 Task: Change background image.
Action: Mouse moved to (284, 76)
Screenshot: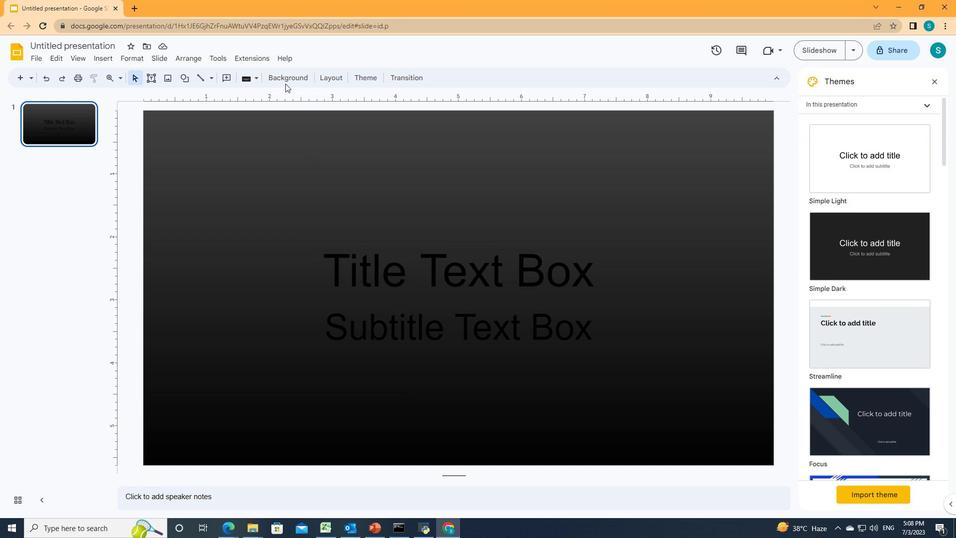 
Action: Mouse pressed left at (284, 76)
Screenshot: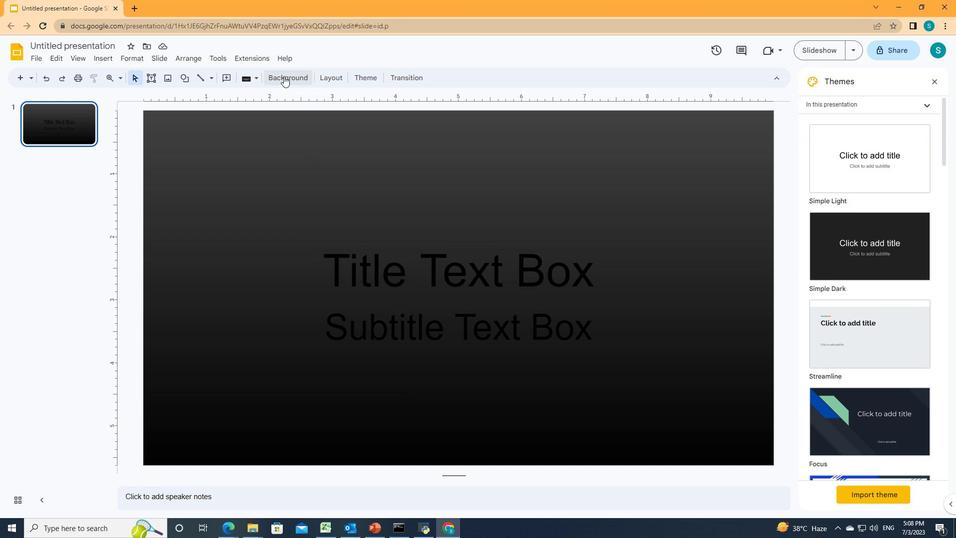 
Action: Mouse moved to (511, 277)
Screenshot: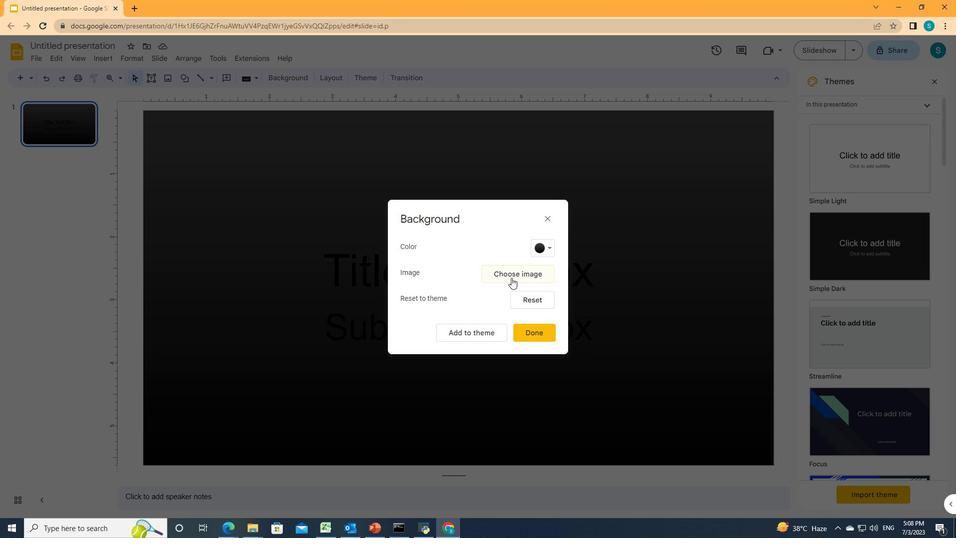 
Action: Mouse pressed left at (511, 277)
Screenshot: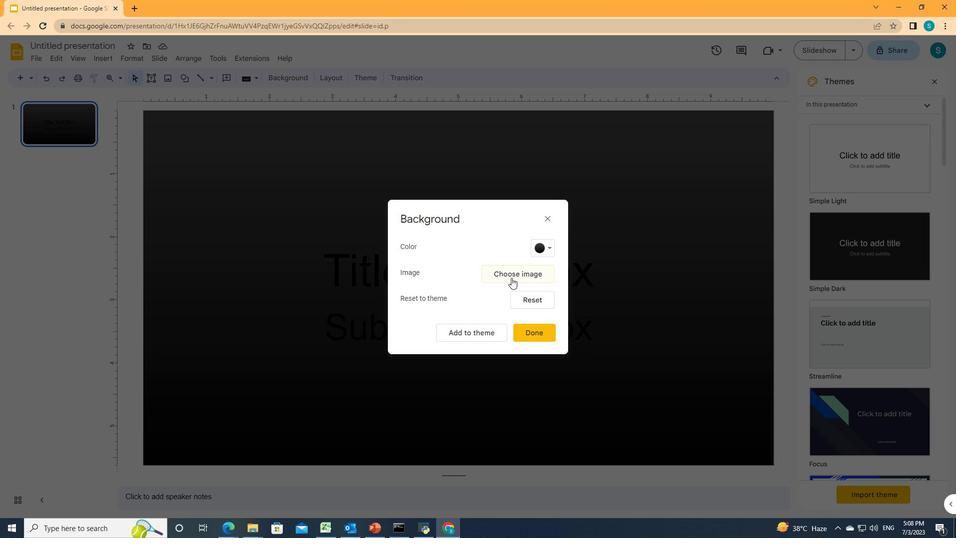 
Action: Mouse moved to (481, 335)
Screenshot: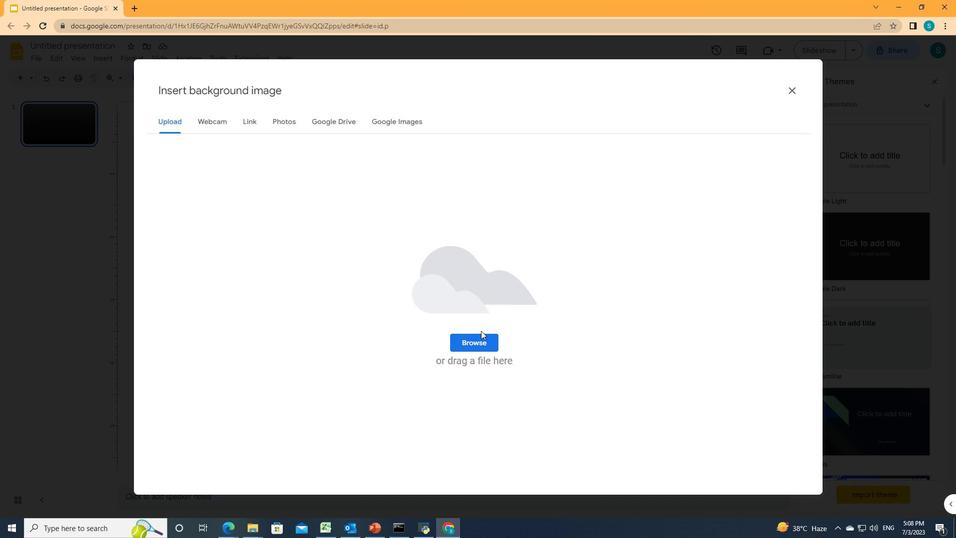 
Action: Mouse pressed left at (481, 335)
Screenshot: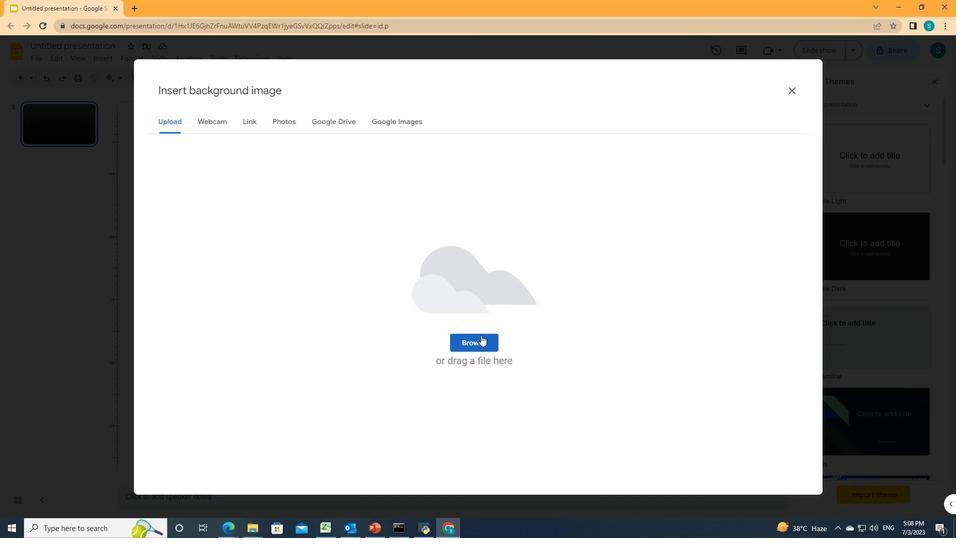 
Action: Mouse moved to (335, 226)
Screenshot: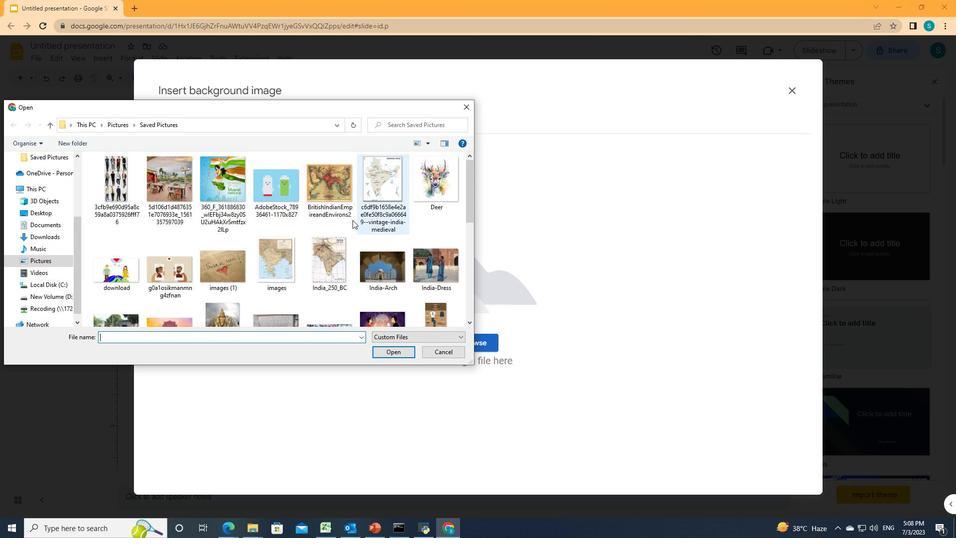 
Action: Mouse scrolled (335, 225) with delta (0, 0)
Screenshot: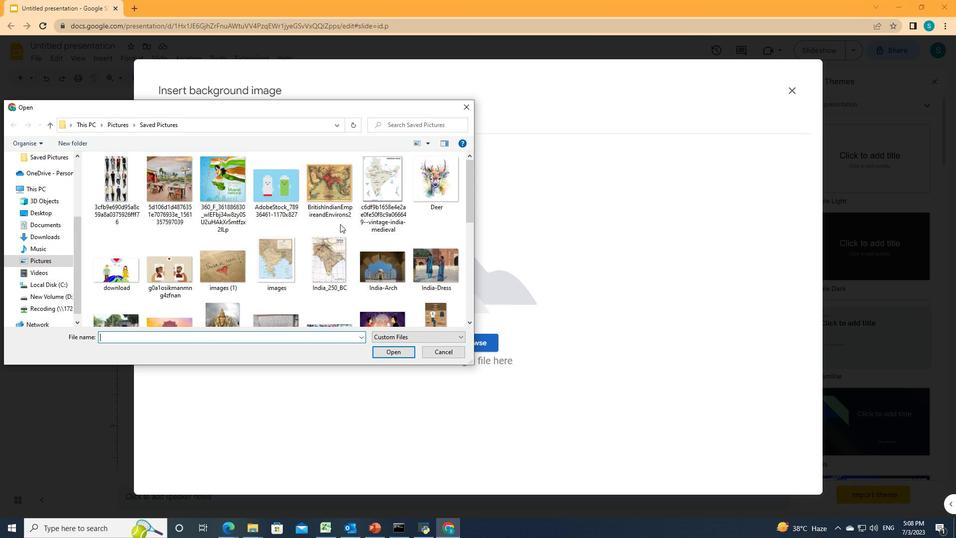 
Action: Mouse scrolled (335, 225) with delta (0, 0)
Screenshot: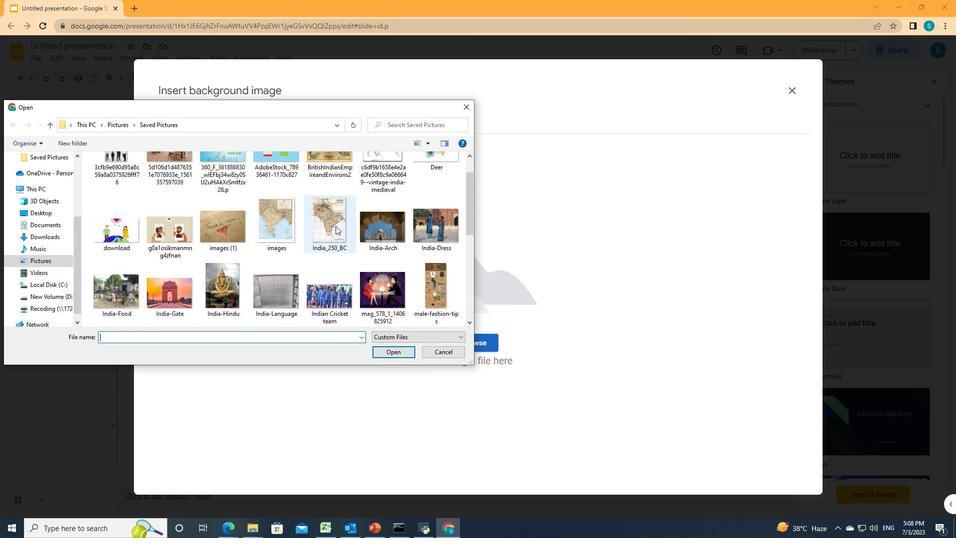 
Action: Mouse moved to (223, 280)
Screenshot: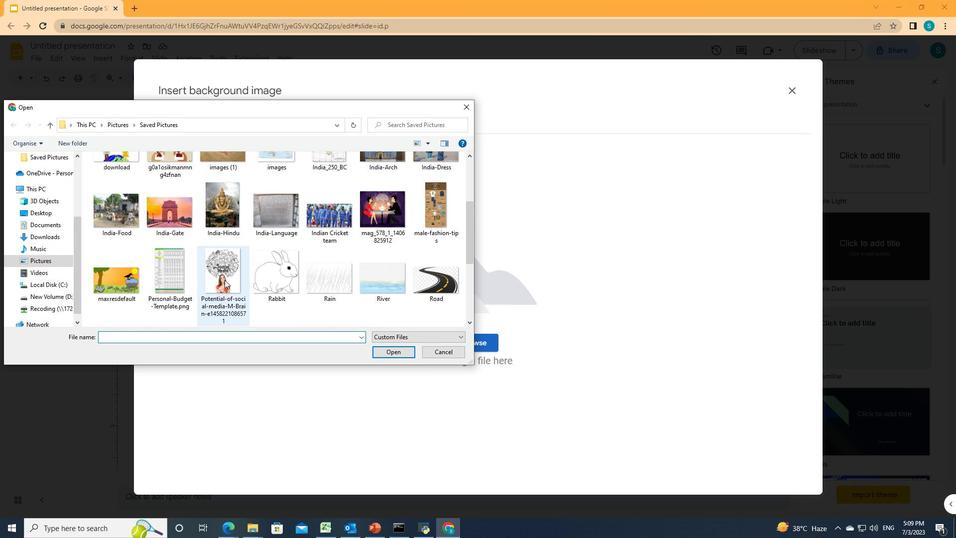 
Action: Mouse scrolled (223, 280) with delta (0, 0)
Screenshot: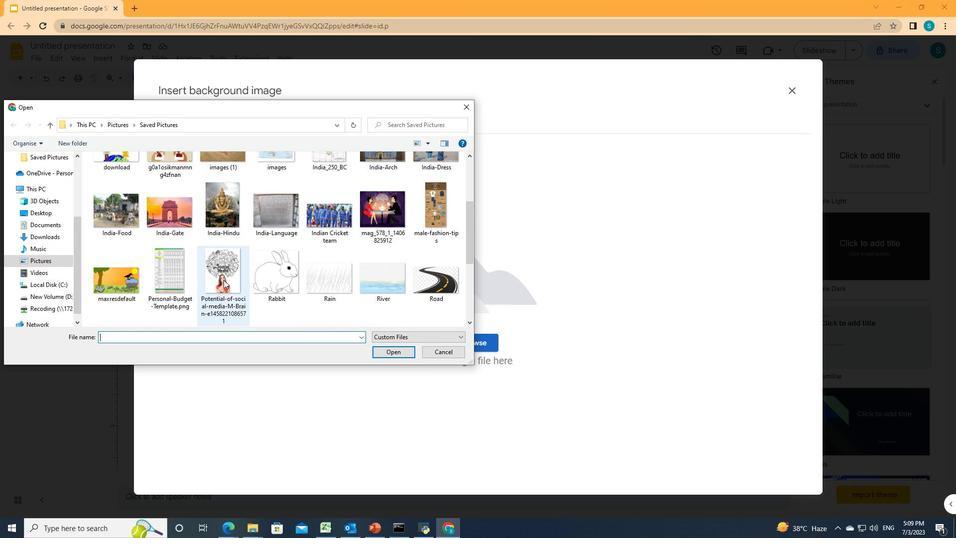 
Action: Mouse moved to (170, 257)
Screenshot: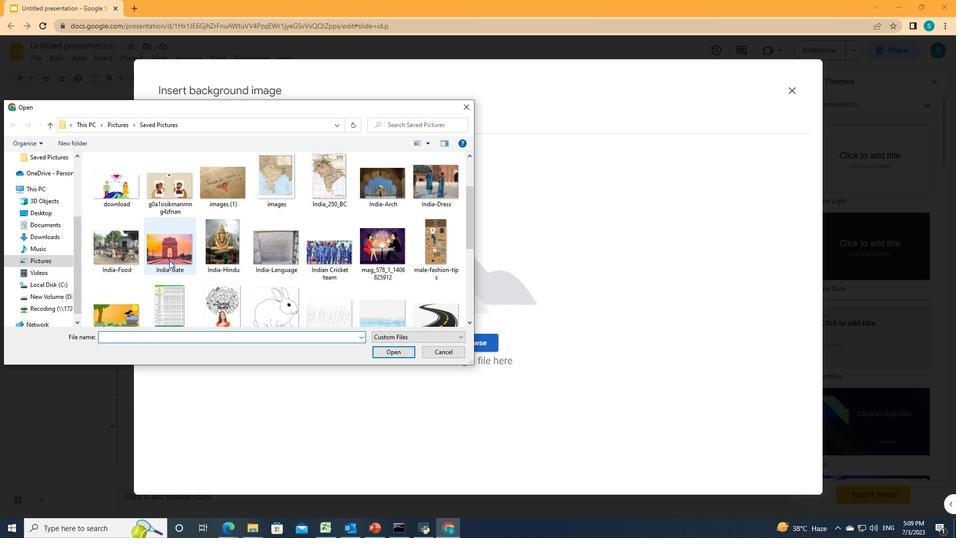 
Action: Mouse pressed left at (170, 257)
Screenshot: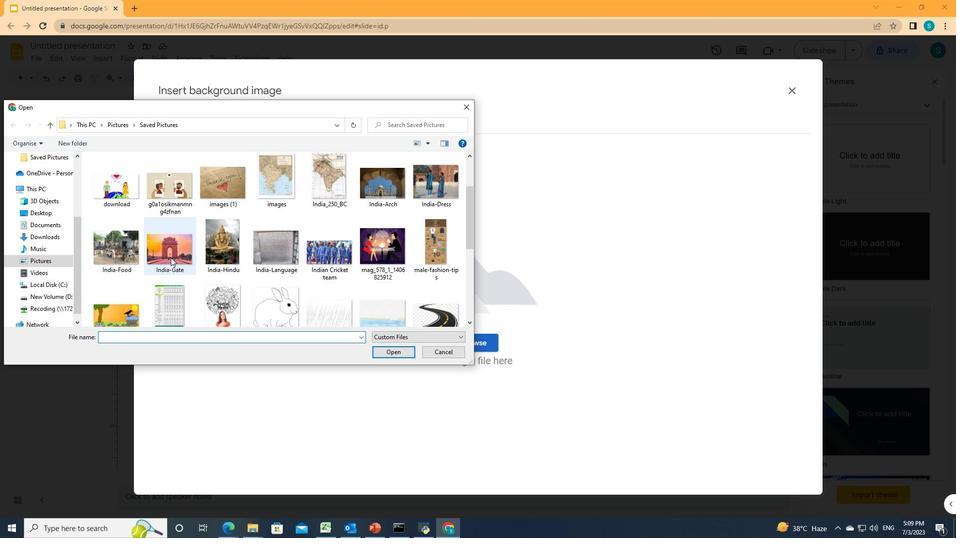 
Action: Mouse moved to (398, 349)
Screenshot: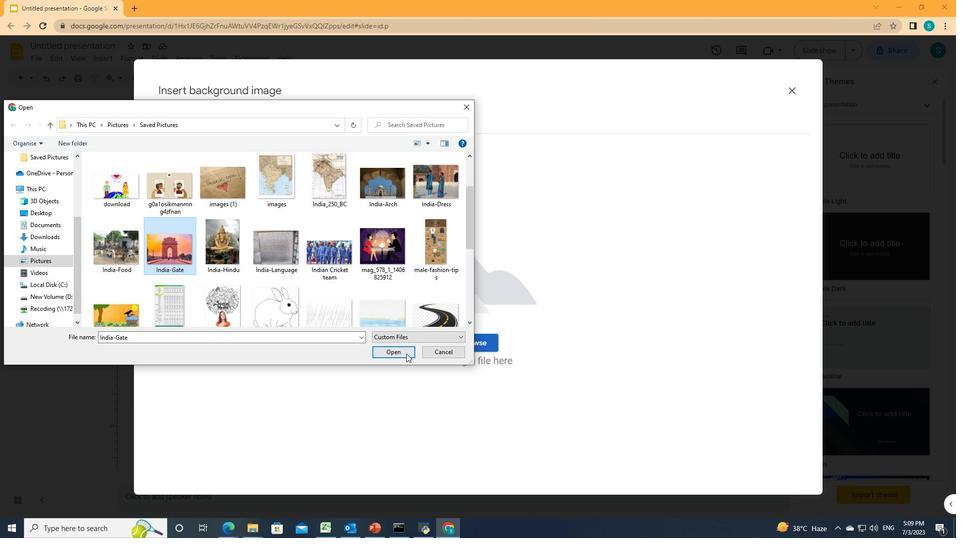 
Action: Mouse pressed left at (398, 349)
Screenshot: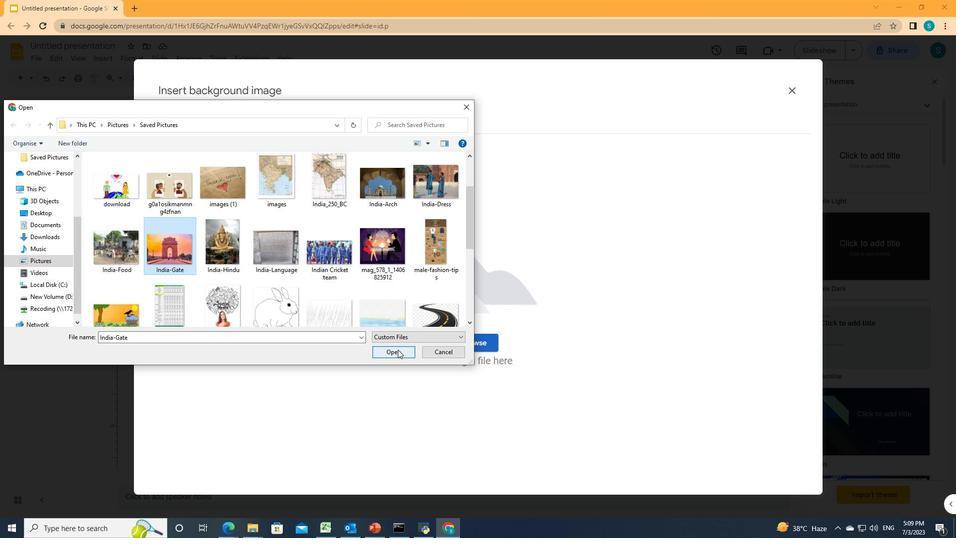 
Action: Mouse moved to (533, 334)
Screenshot: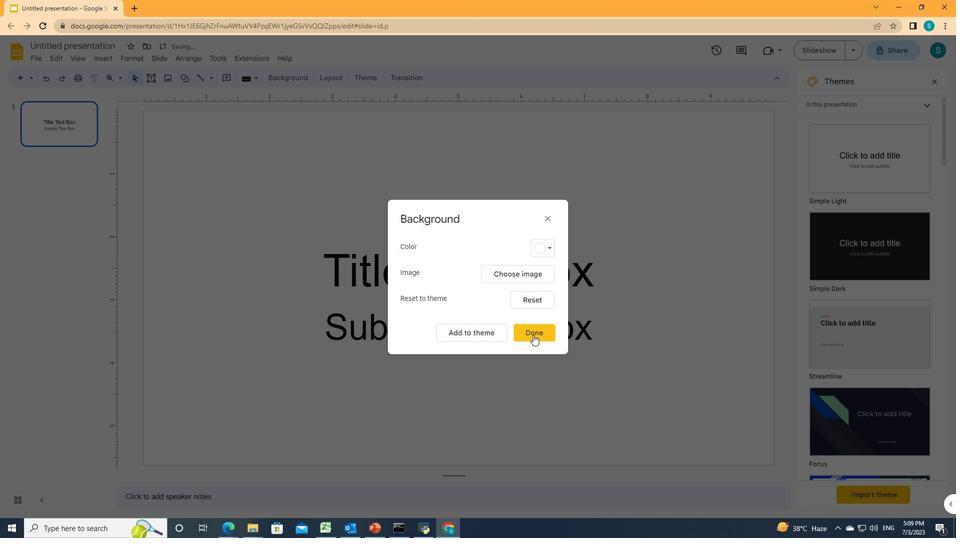 
Action: Mouse pressed left at (533, 334)
Screenshot: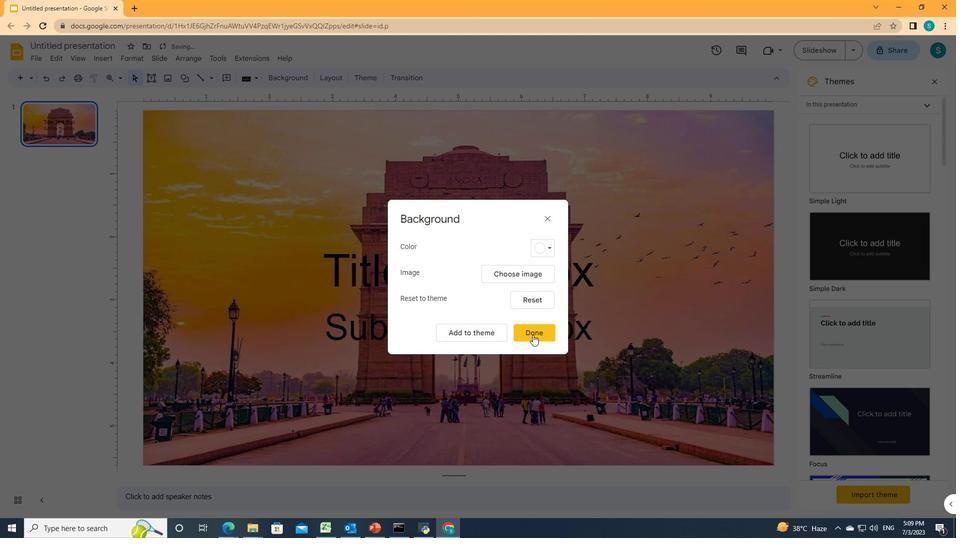 
Action: Mouse moved to (529, 334)
Screenshot: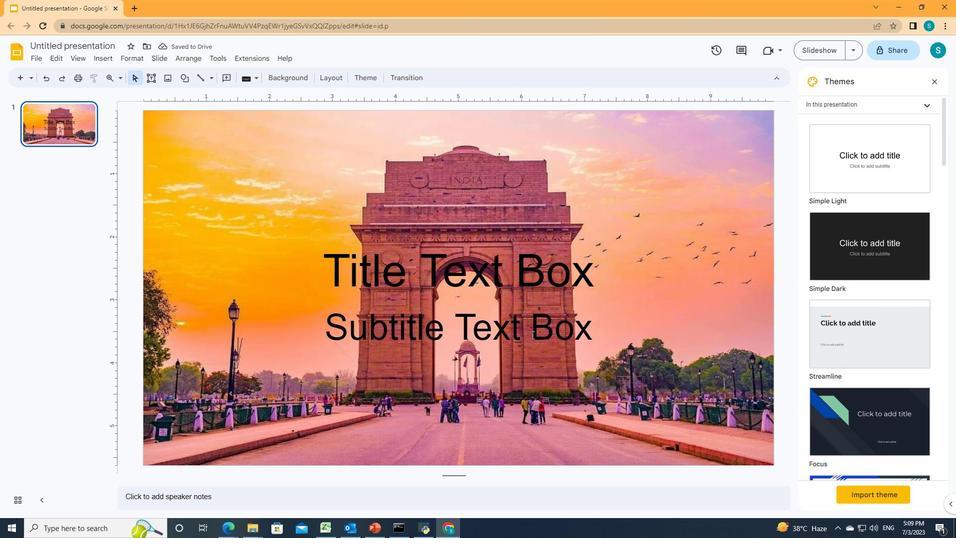 
